Task: Create board using template simple: project board.
Action: Mouse pressed left at (337, 95)
Screenshot: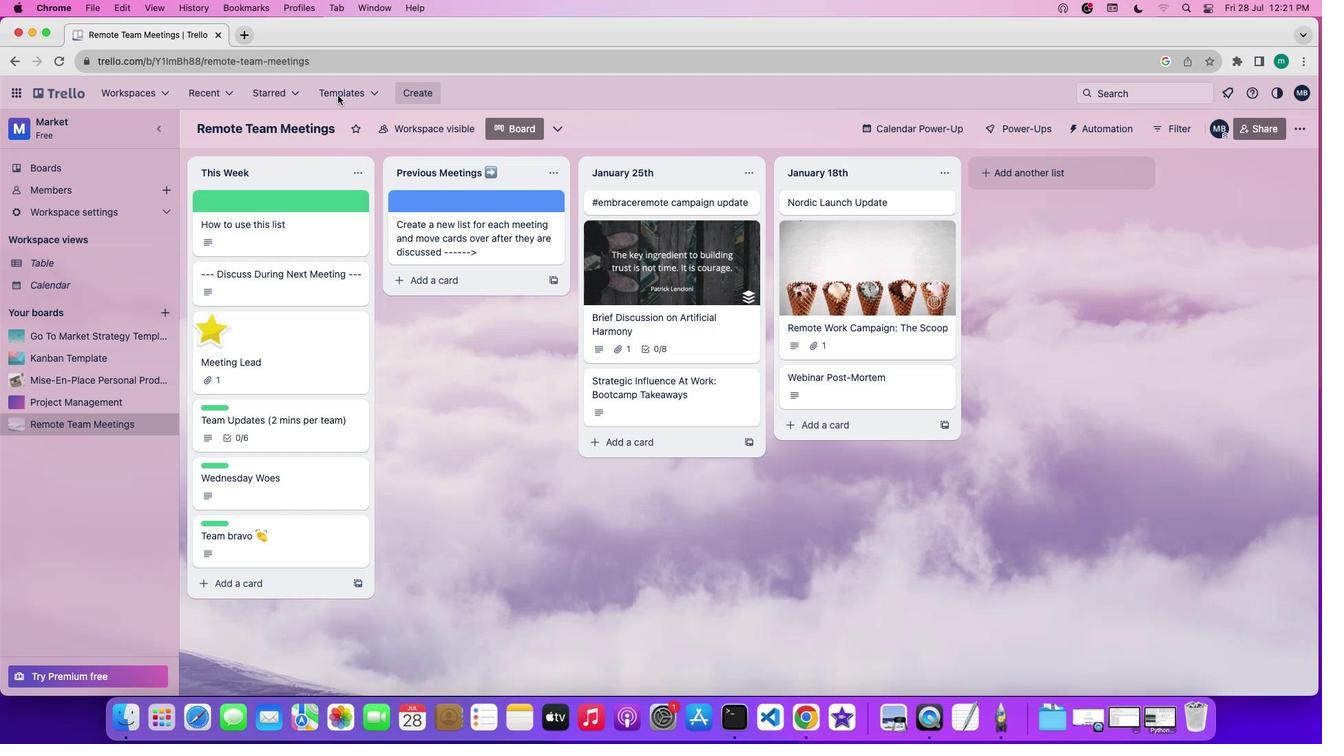 
Action: Mouse pressed left at (337, 95)
Screenshot: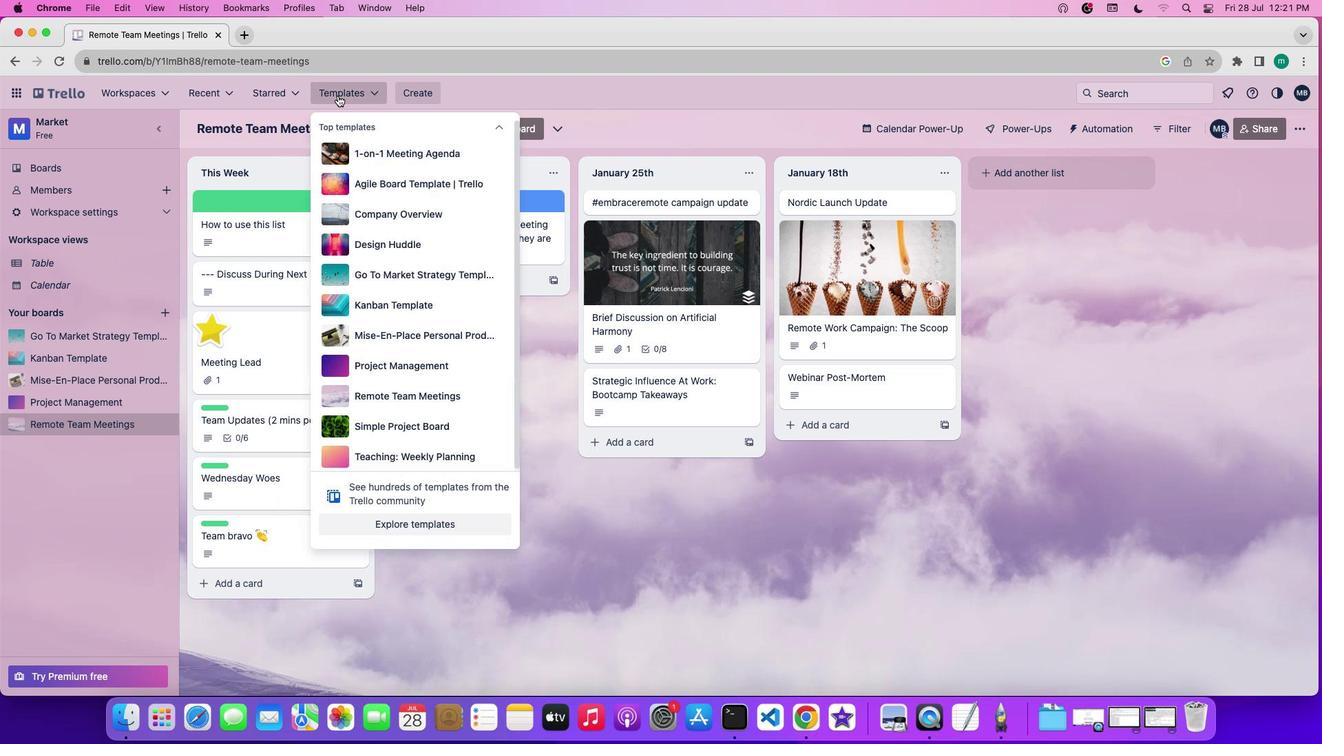 
Action: Mouse pressed left at (337, 95)
Screenshot: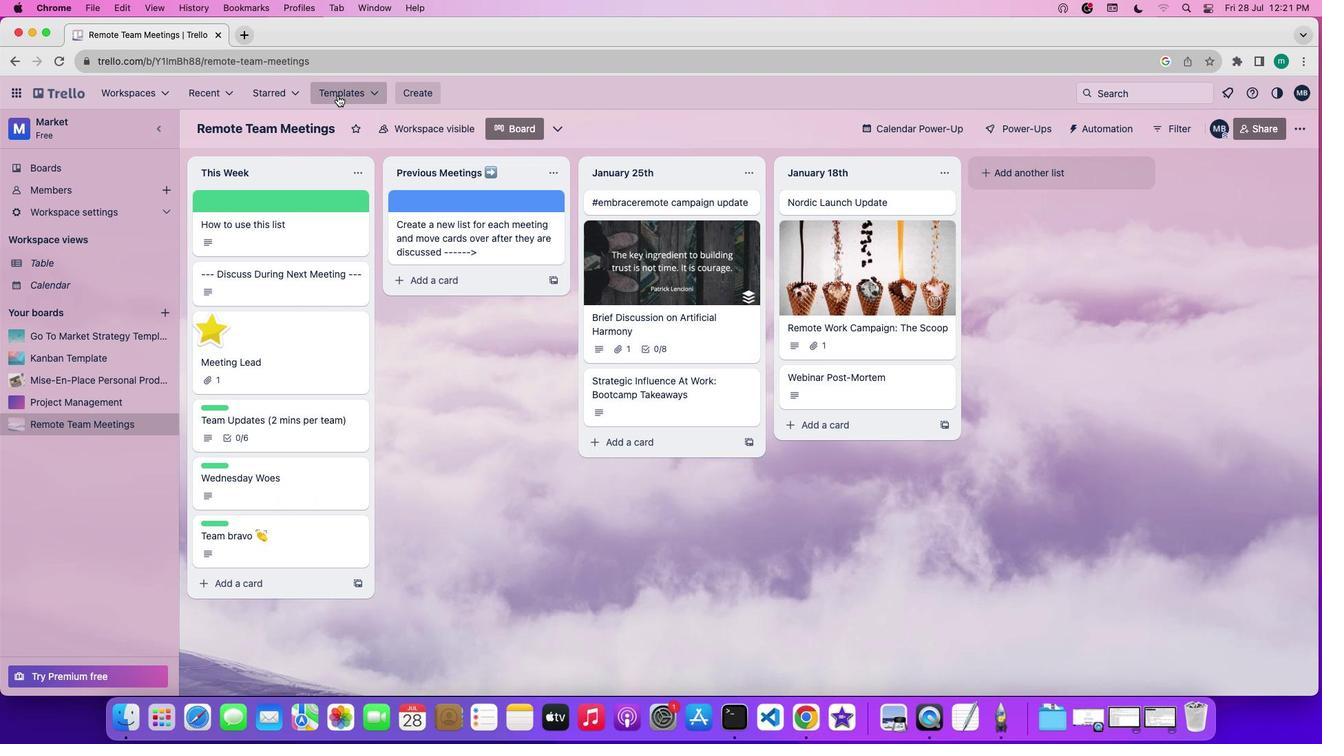 
Action: Mouse moved to (398, 425)
Screenshot: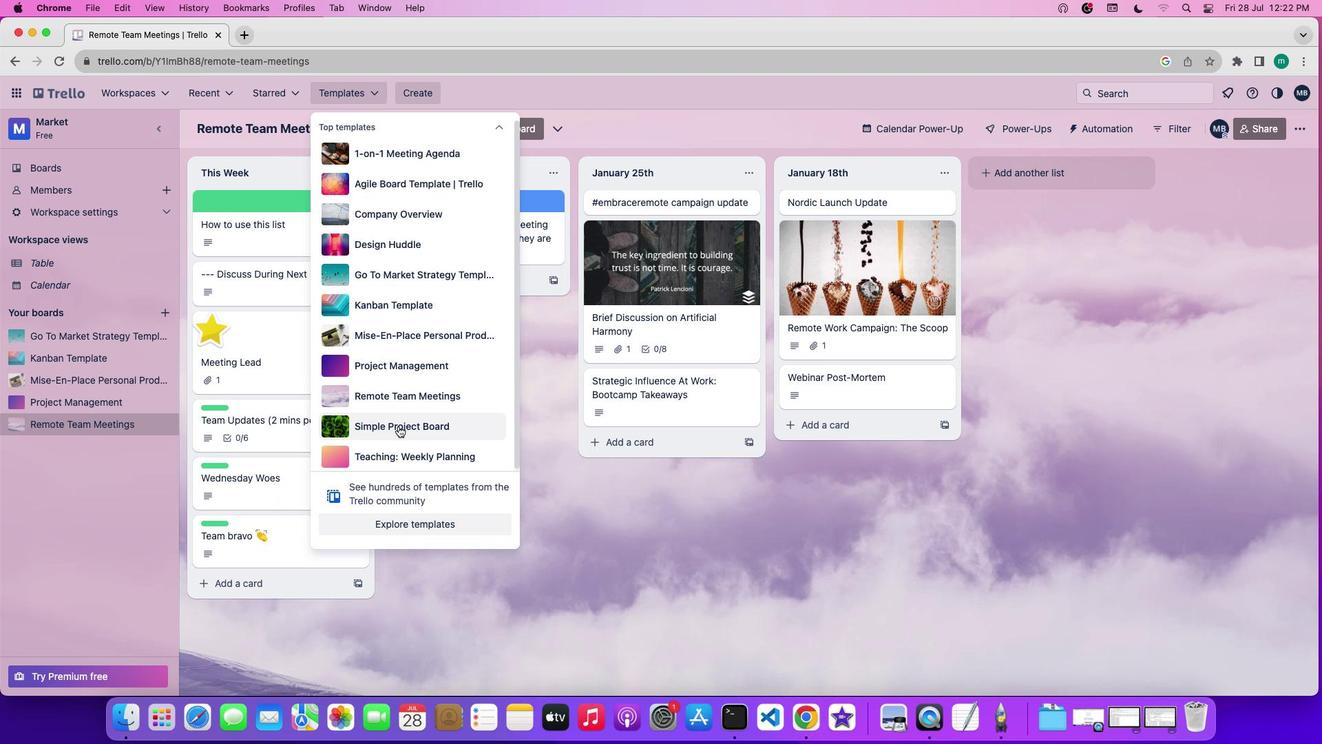 
Action: Mouse pressed left at (398, 425)
Screenshot: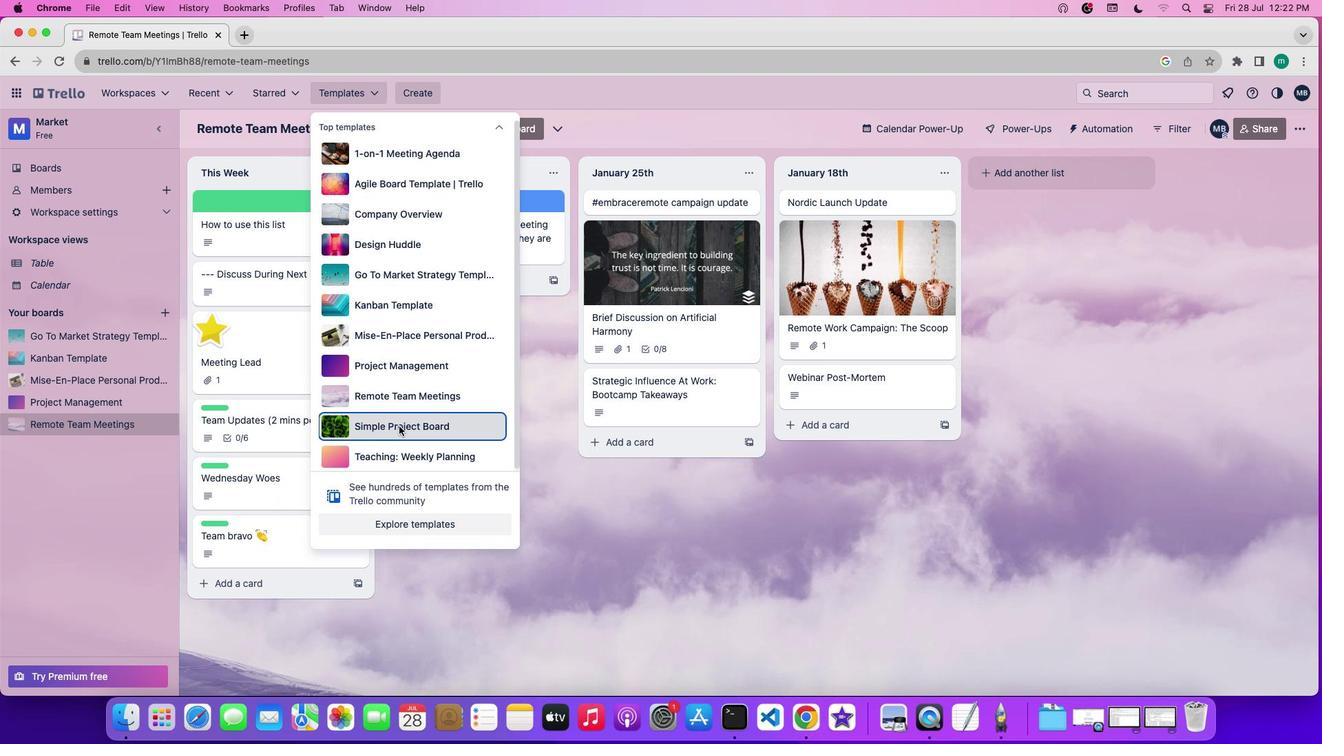 
Action: Mouse moved to (437, 549)
Screenshot: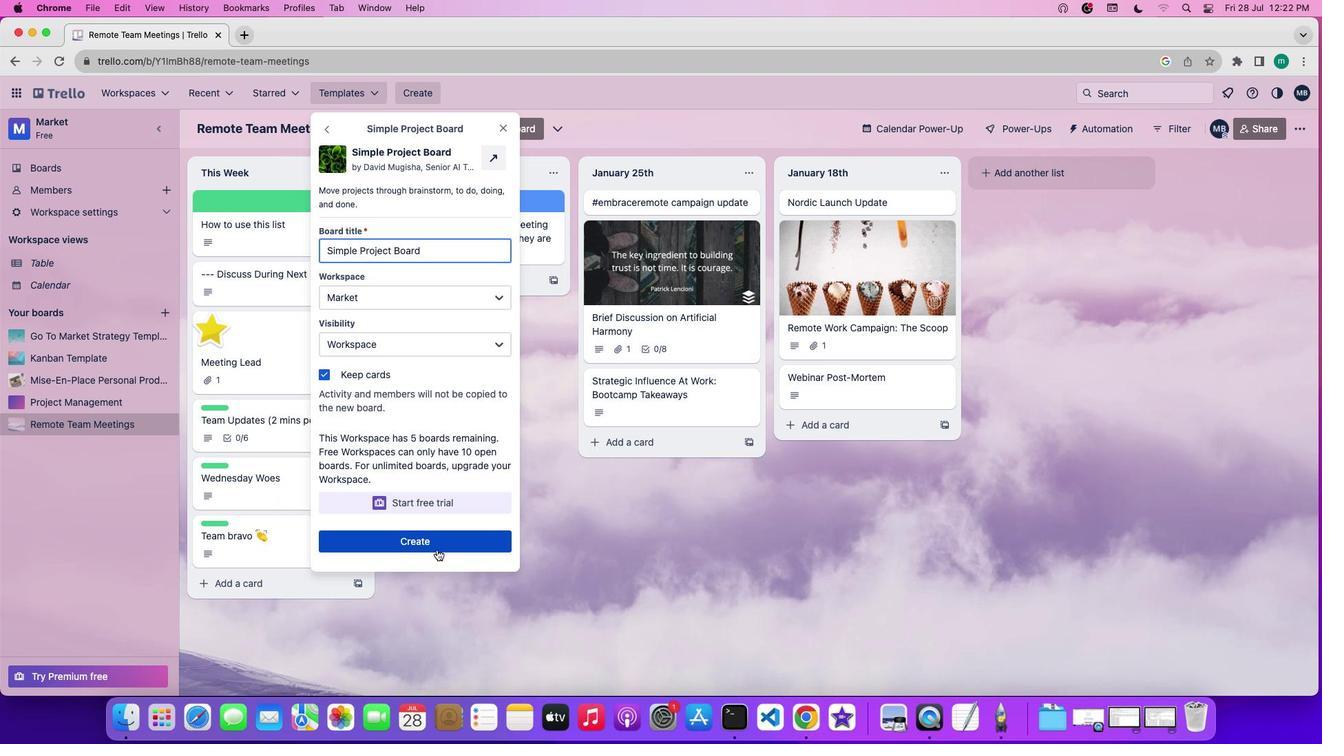 
Action: Mouse pressed left at (437, 549)
Screenshot: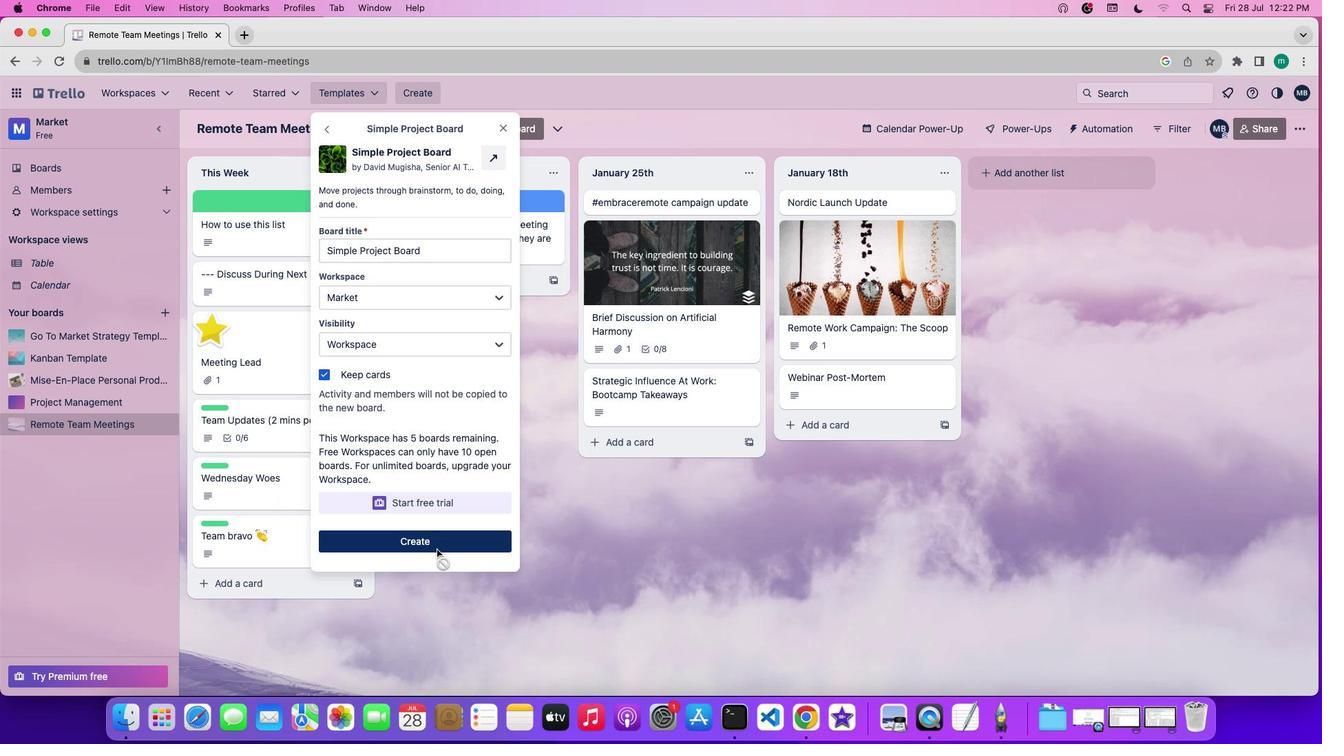 
Action: Mouse moved to (619, 527)
Screenshot: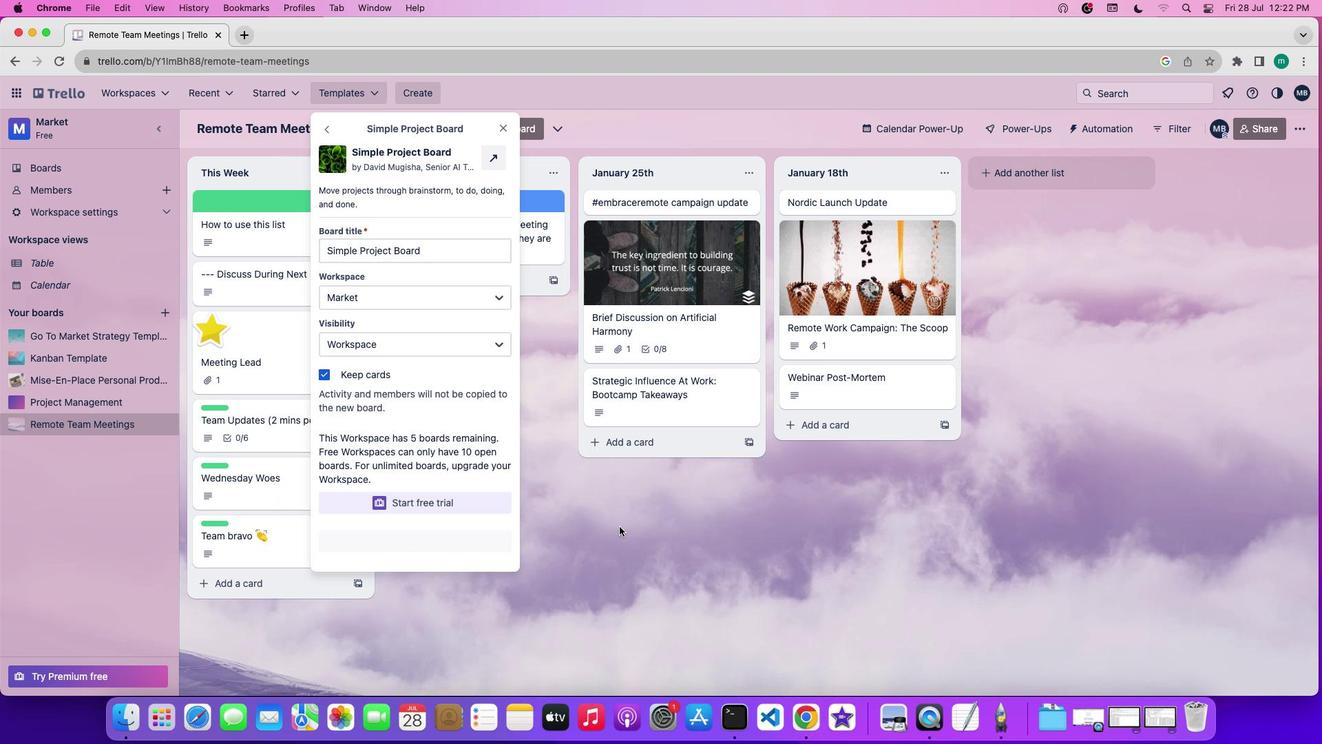 
